 Task: Select a due date automation when advanced on, the moment a card is due add fields with custom field "Resume" unchecked.
Action: Mouse moved to (1238, 92)
Screenshot: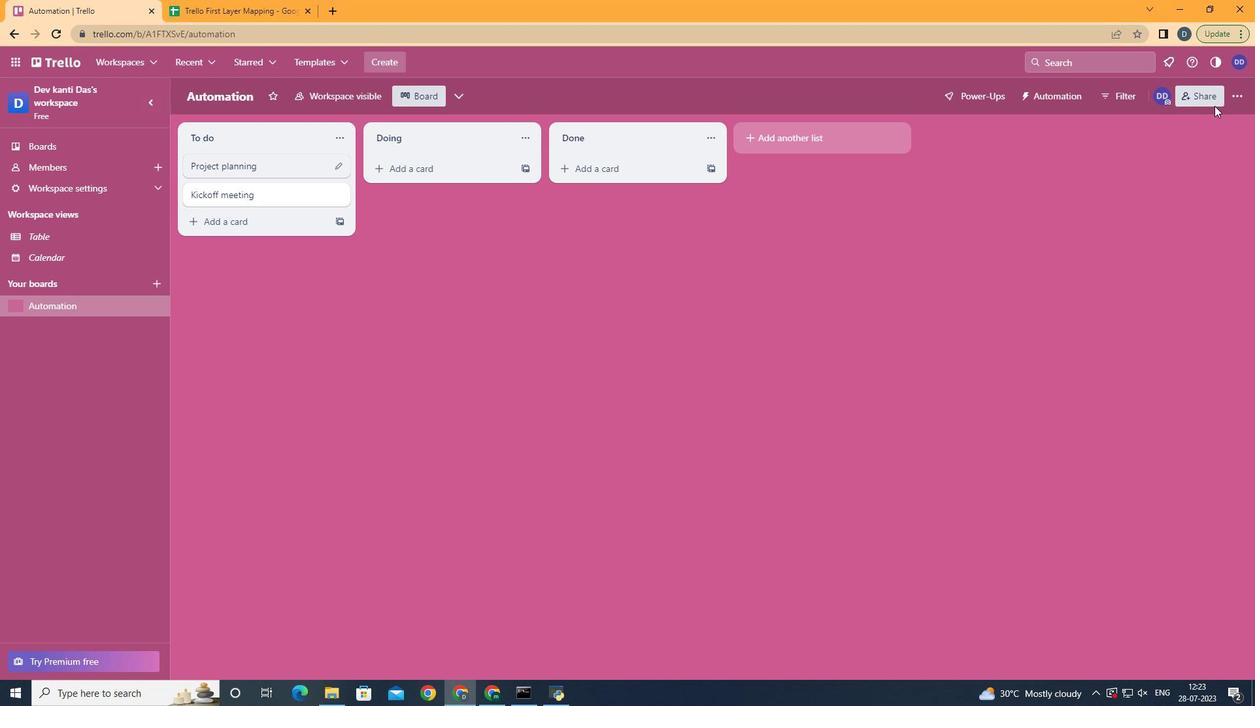 
Action: Mouse pressed left at (1238, 92)
Screenshot: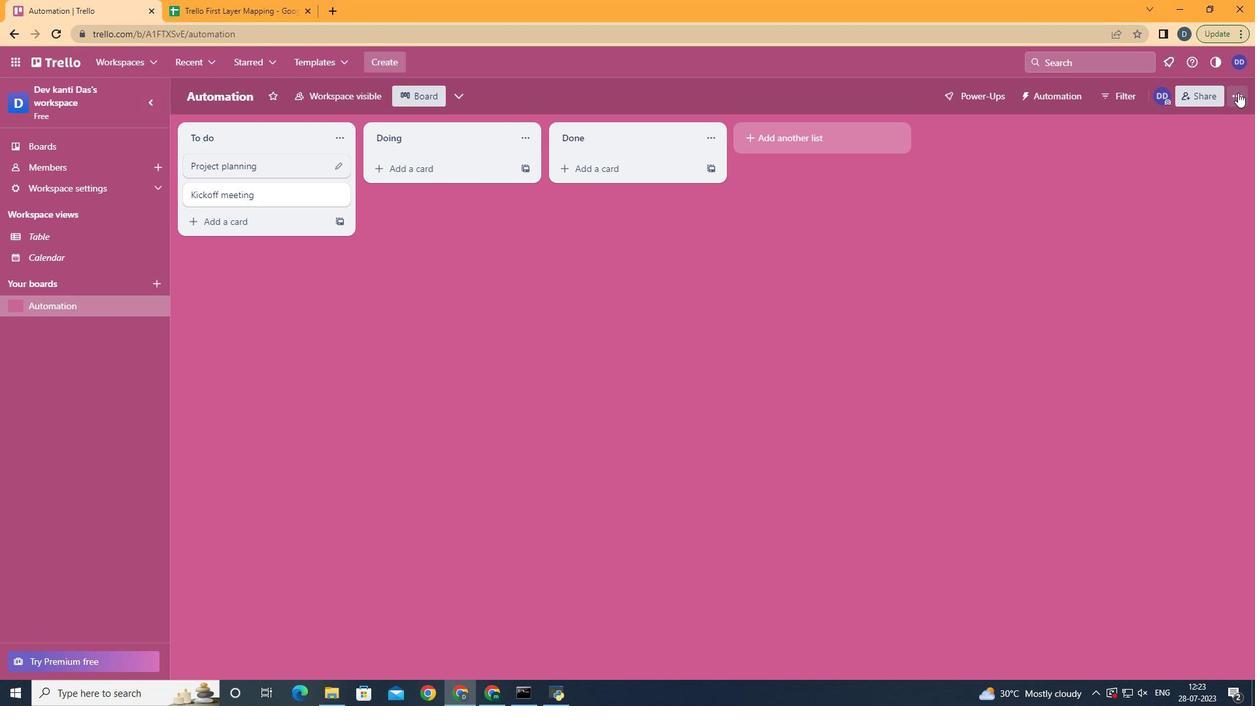 
Action: Mouse moved to (1111, 280)
Screenshot: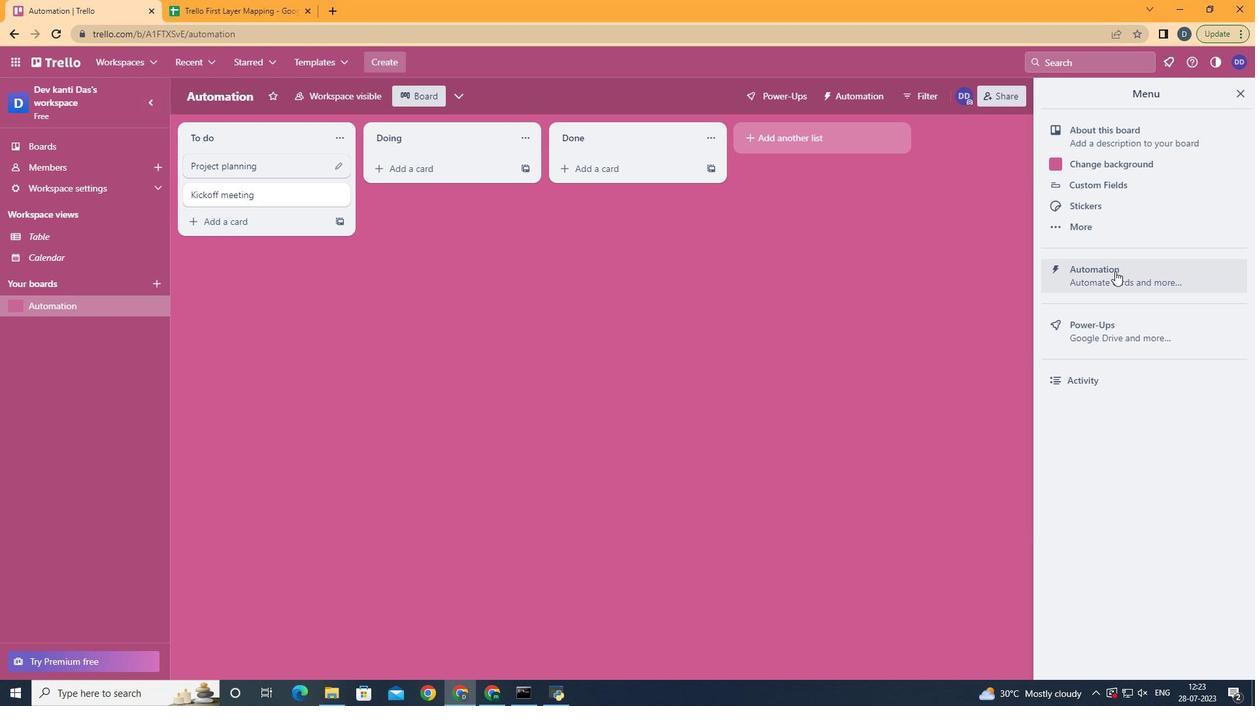 
Action: Mouse pressed left at (1111, 280)
Screenshot: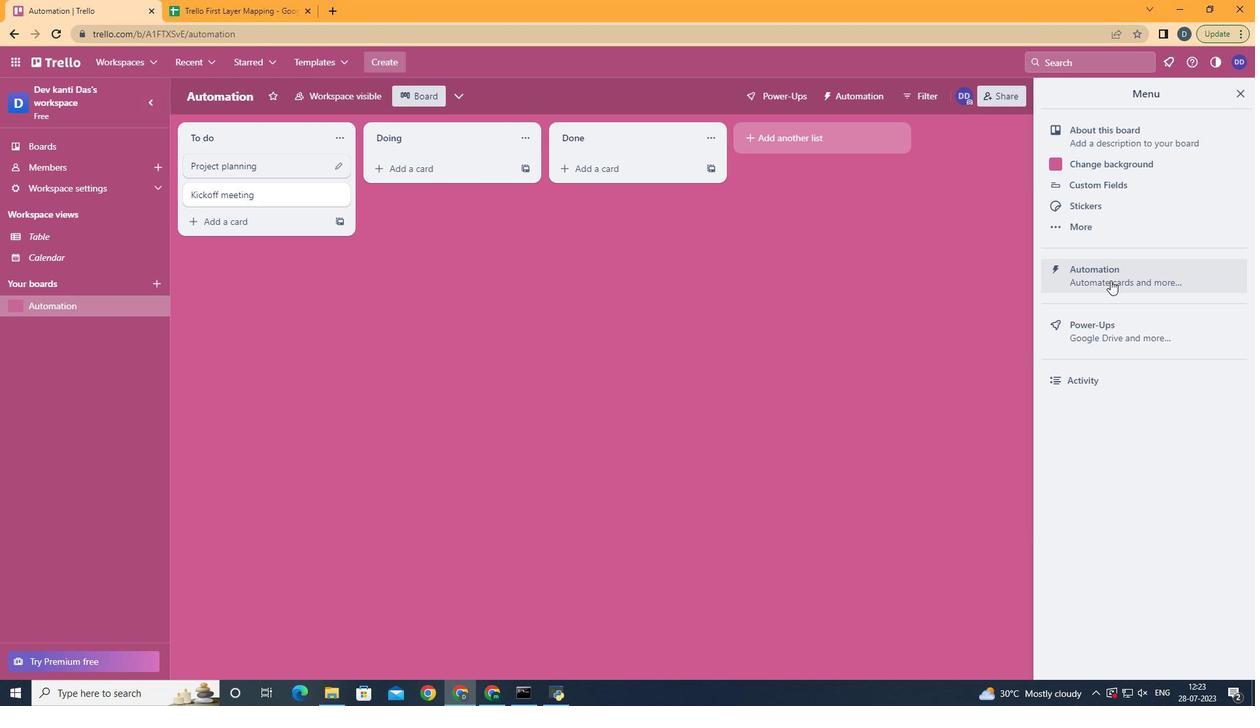 
Action: Mouse moved to (251, 267)
Screenshot: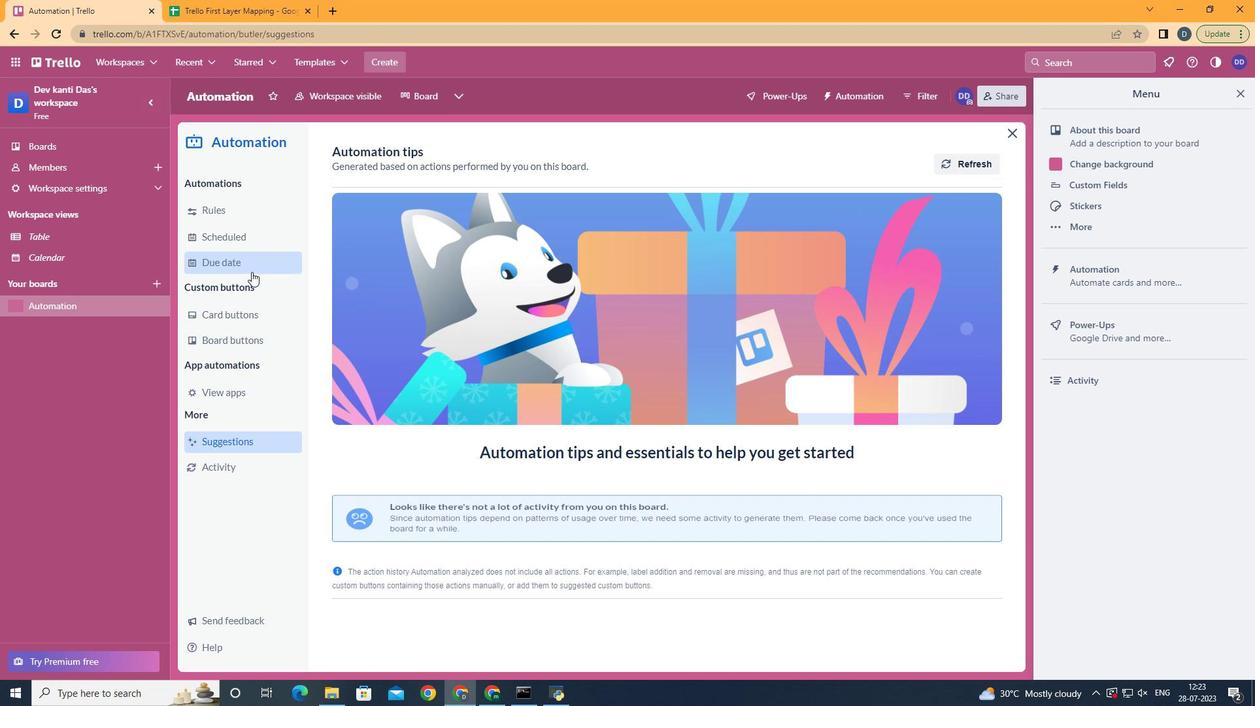 
Action: Mouse pressed left at (251, 267)
Screenshot: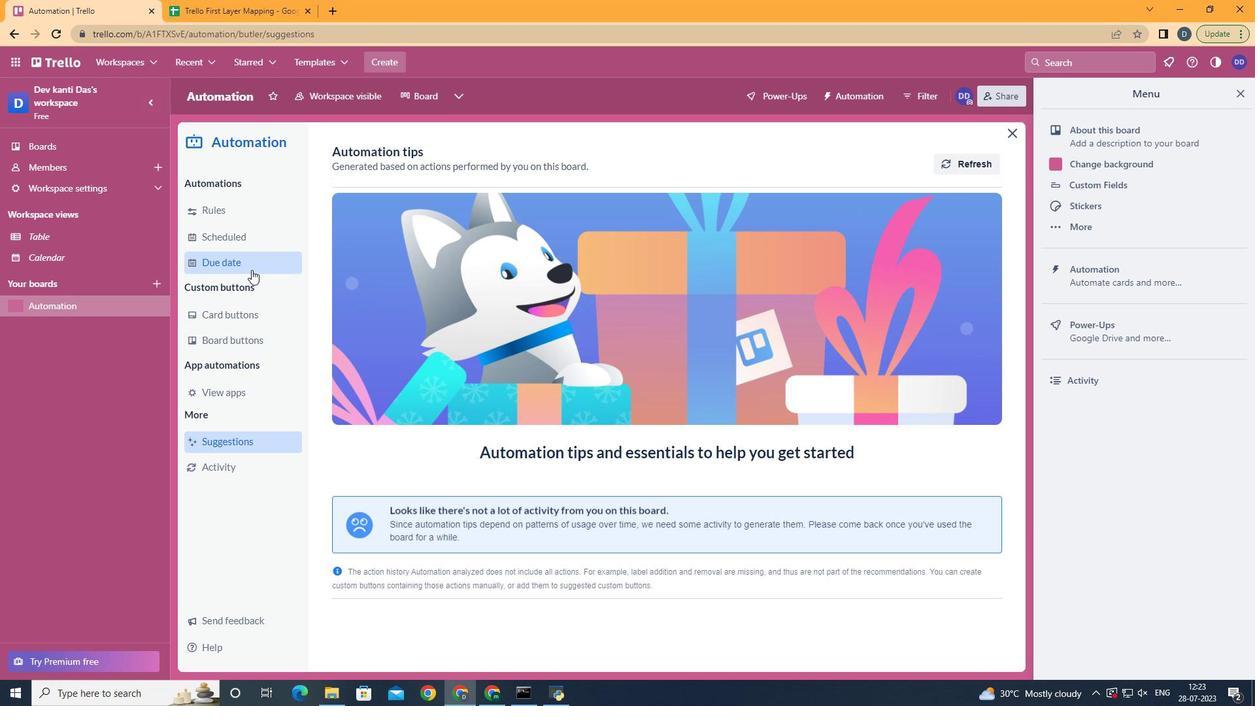 
Action: Mouse moved to (933, 153)
Screenshot: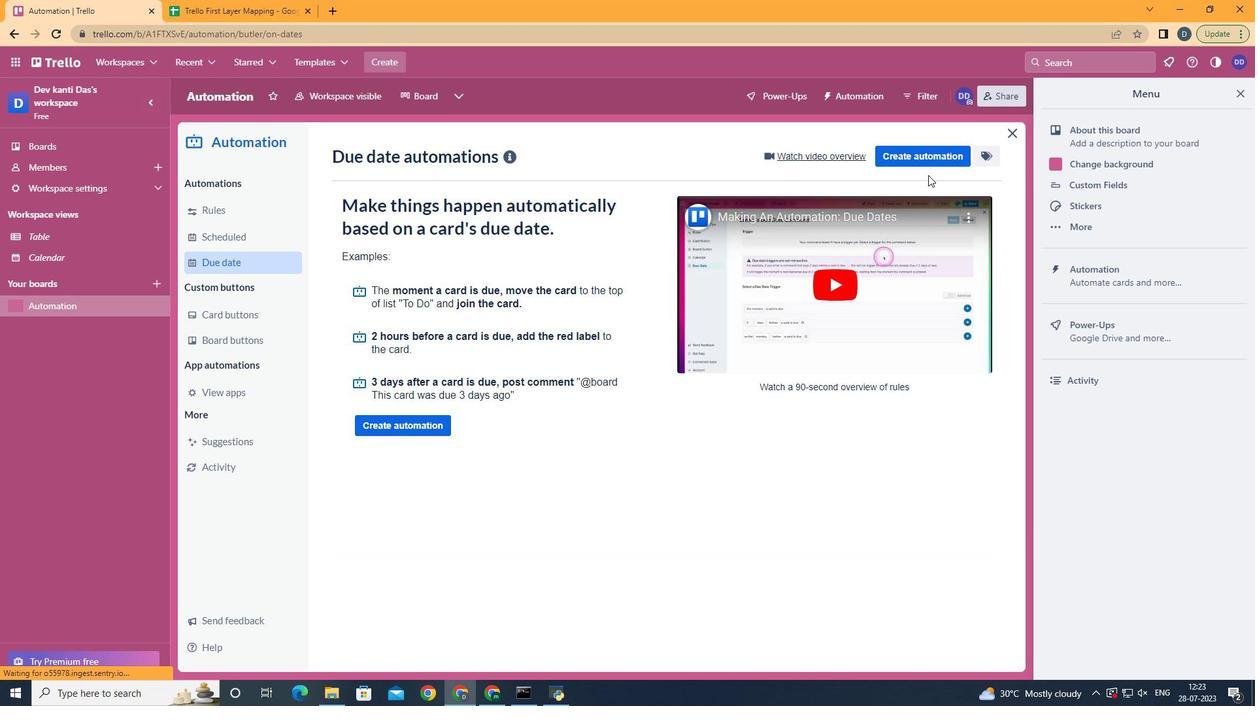 
Action: Mouse pressed left at (933, 153)
Screenshot: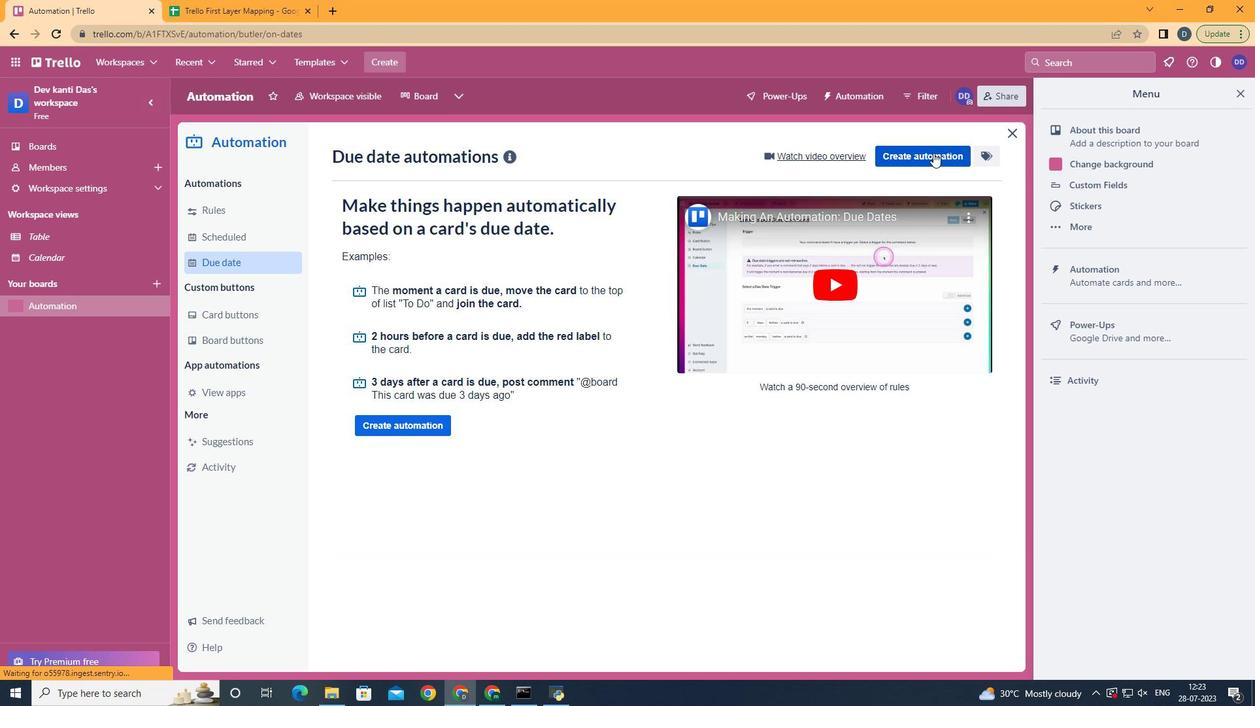 
Action: Mouse moved to (648, 281)
Screenshot: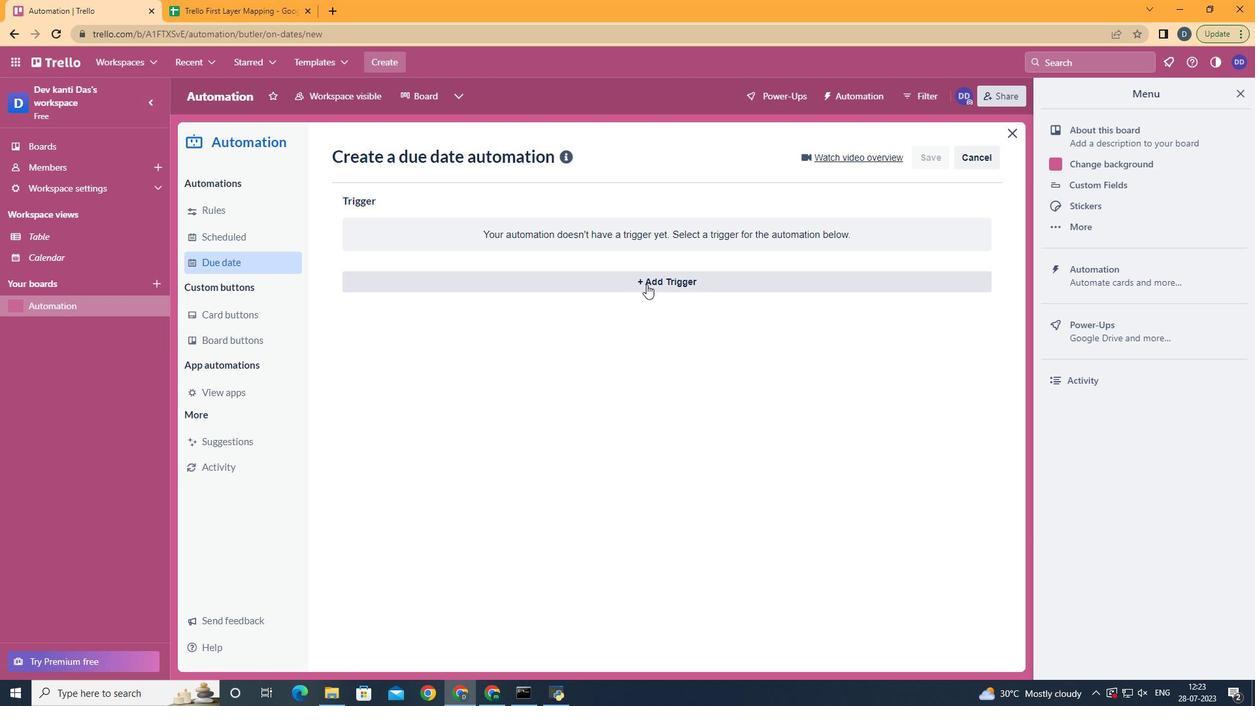 
Action: Mouse pressed left at (648, 281)
Screenshot: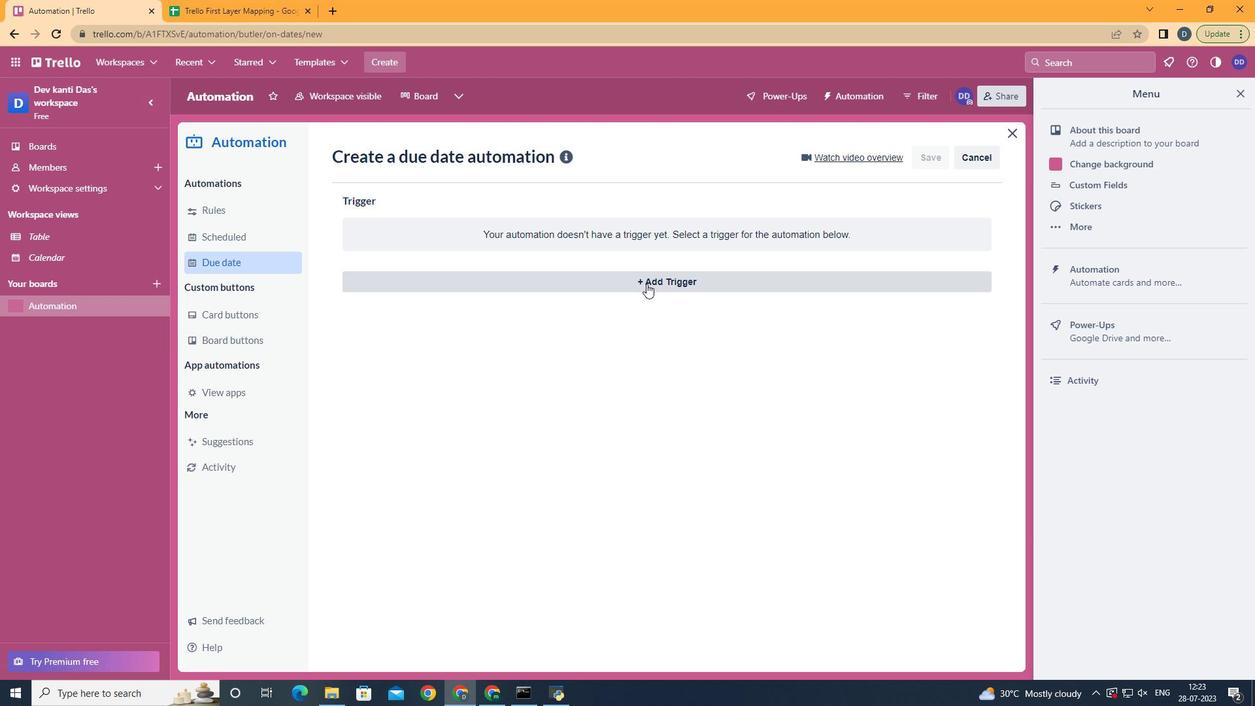 
Action: Mouse moved to (387, 457)
Screenshot: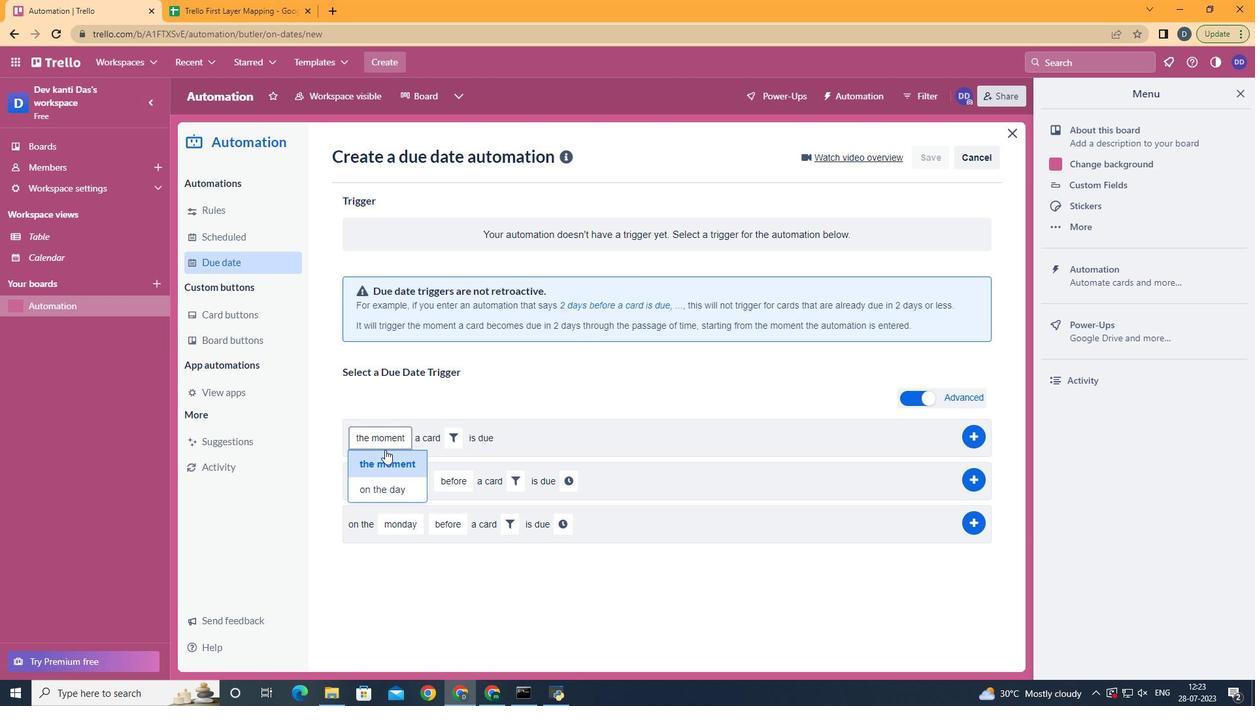 
Action: Mouse pressed left at (387, 457)
Screenshot: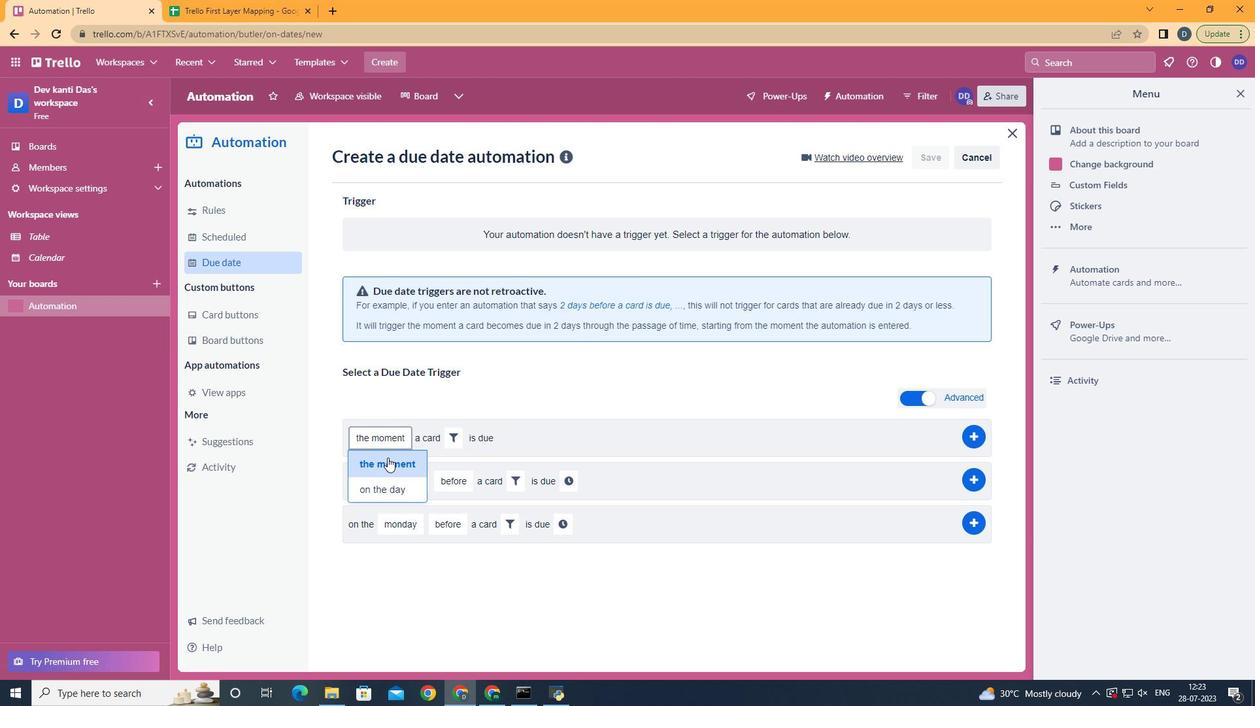
Action: Mouse moved to (459, 435)
Screenshot: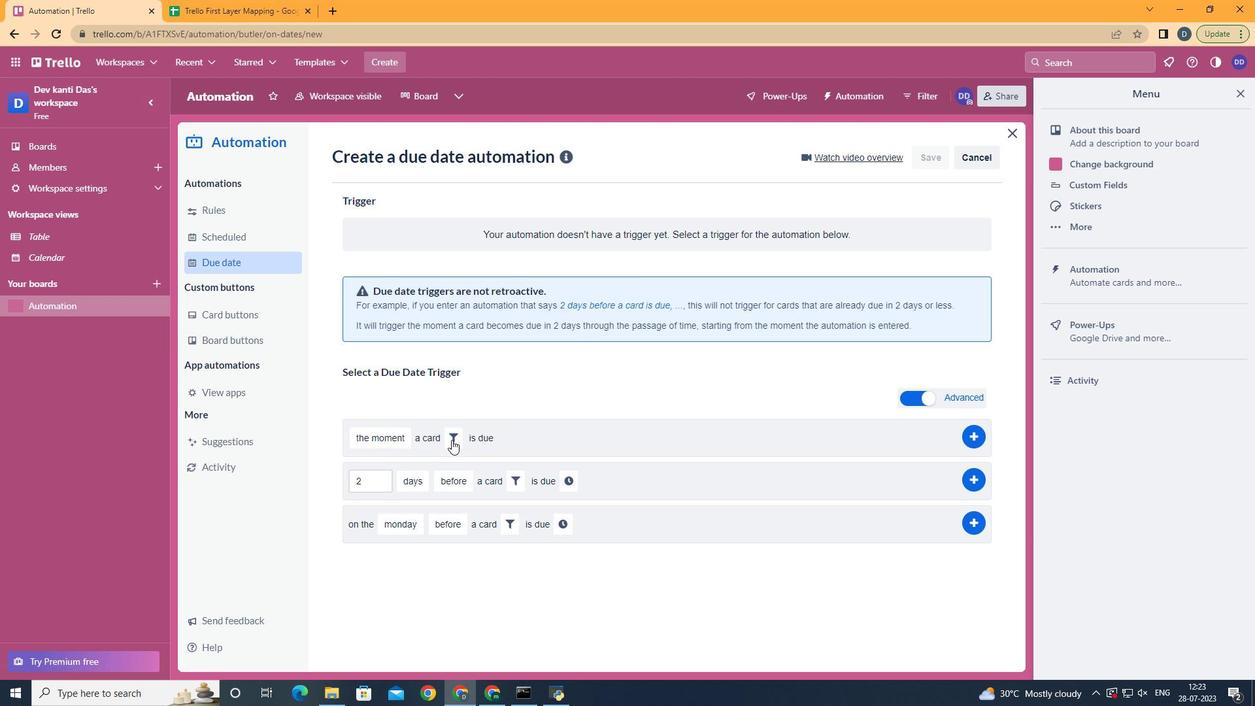 
Action: Mouse pressed left at (459, 435)
Screenshot: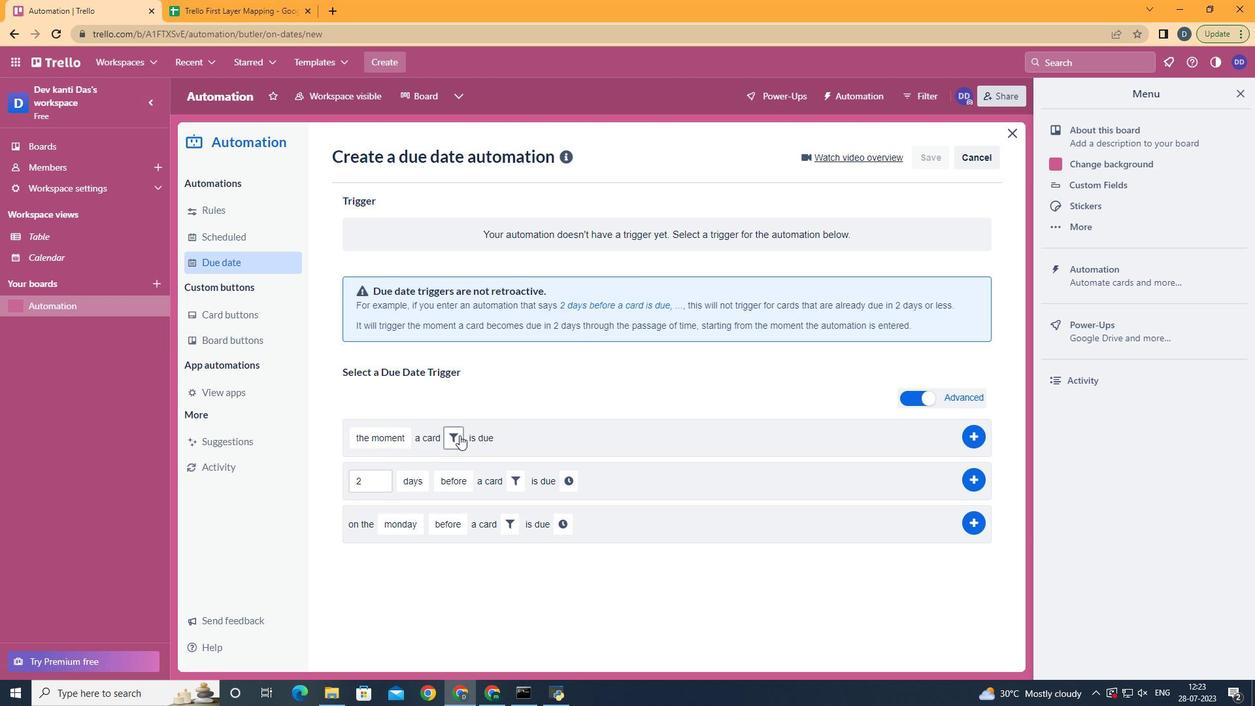 
Action: Mouse moved to (673, 493)
Screenshot: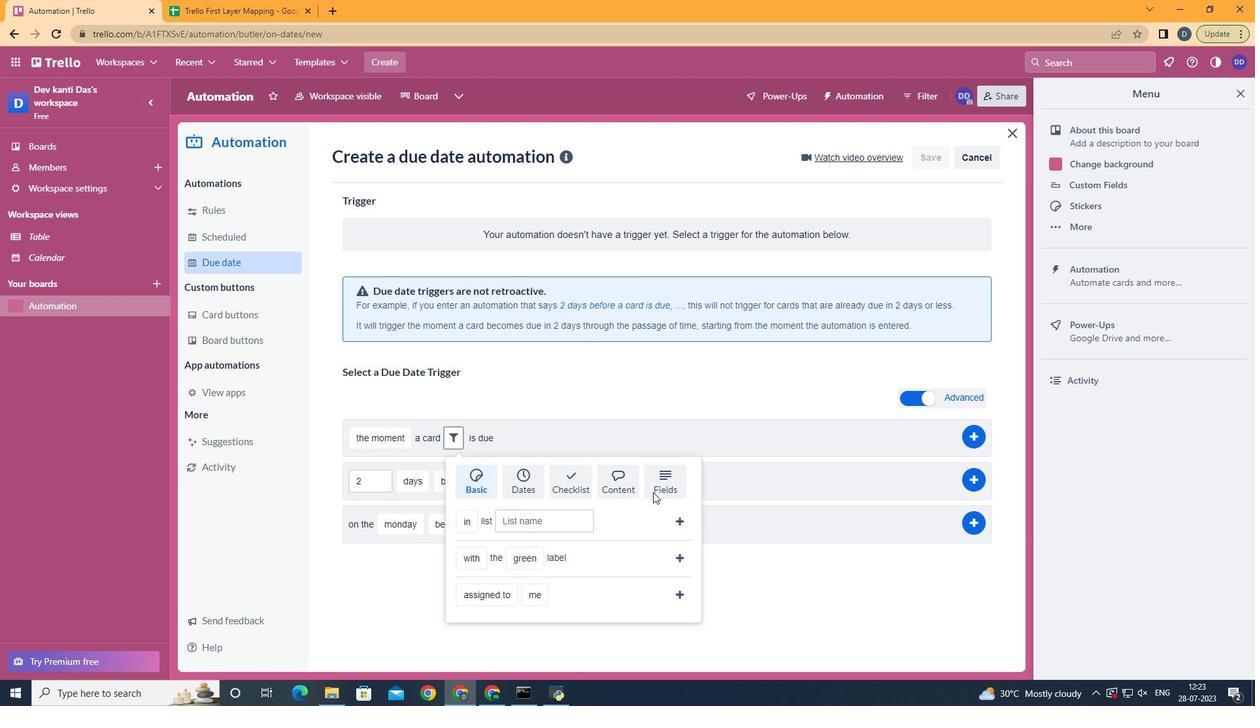 
Action: Mouse pressed left at (673, 493)
Screenshot: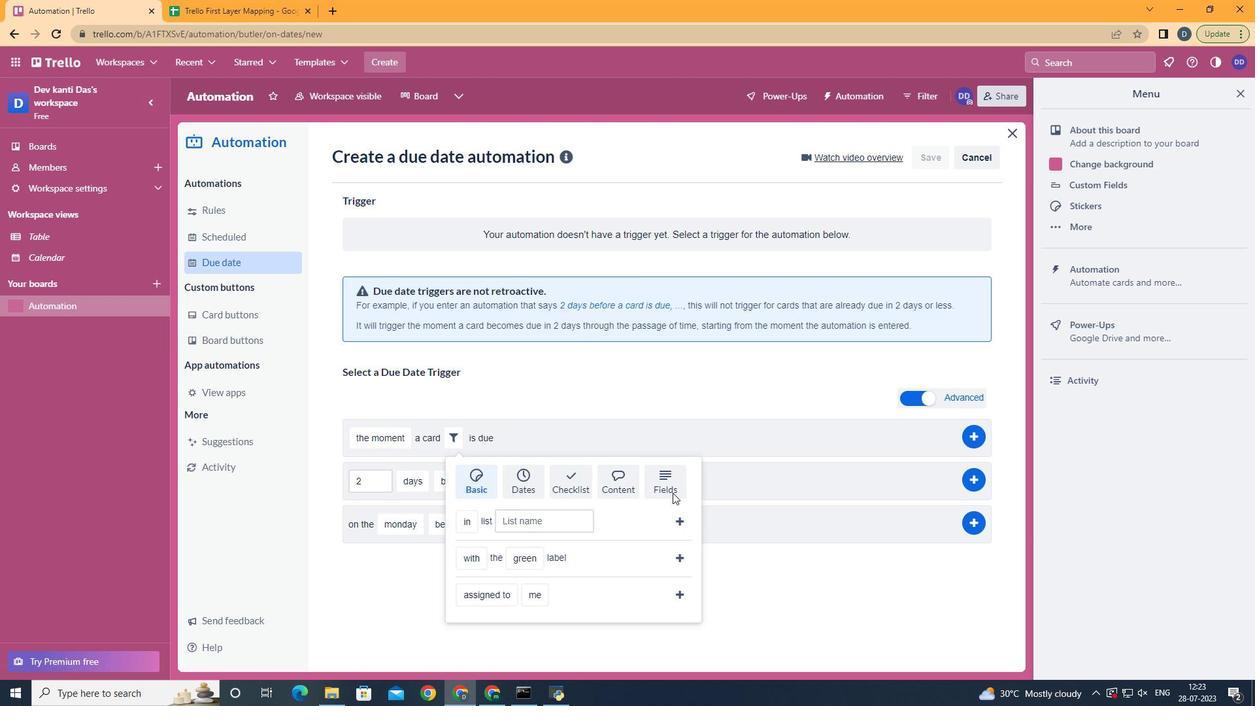 
Action: Mouse moved to (714, 524)
Screenshot: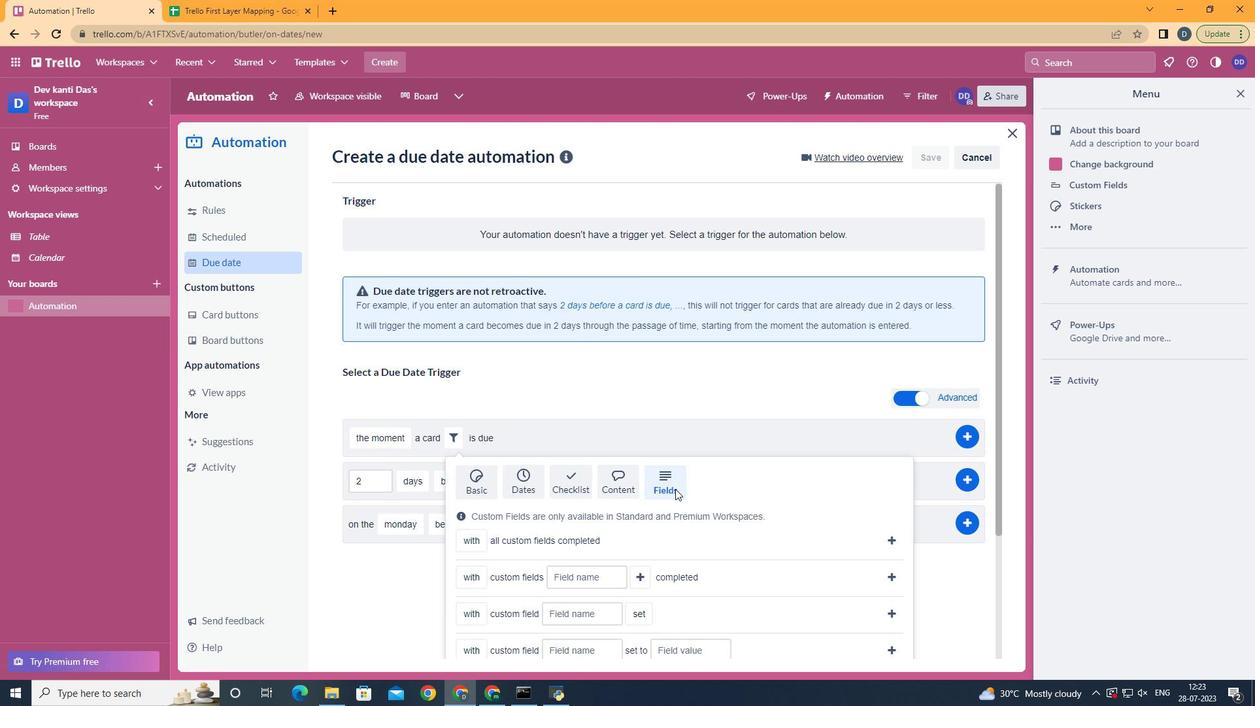 
Action: Mouse scrolled (714, 523) with delta (0, 0)
Screenshot: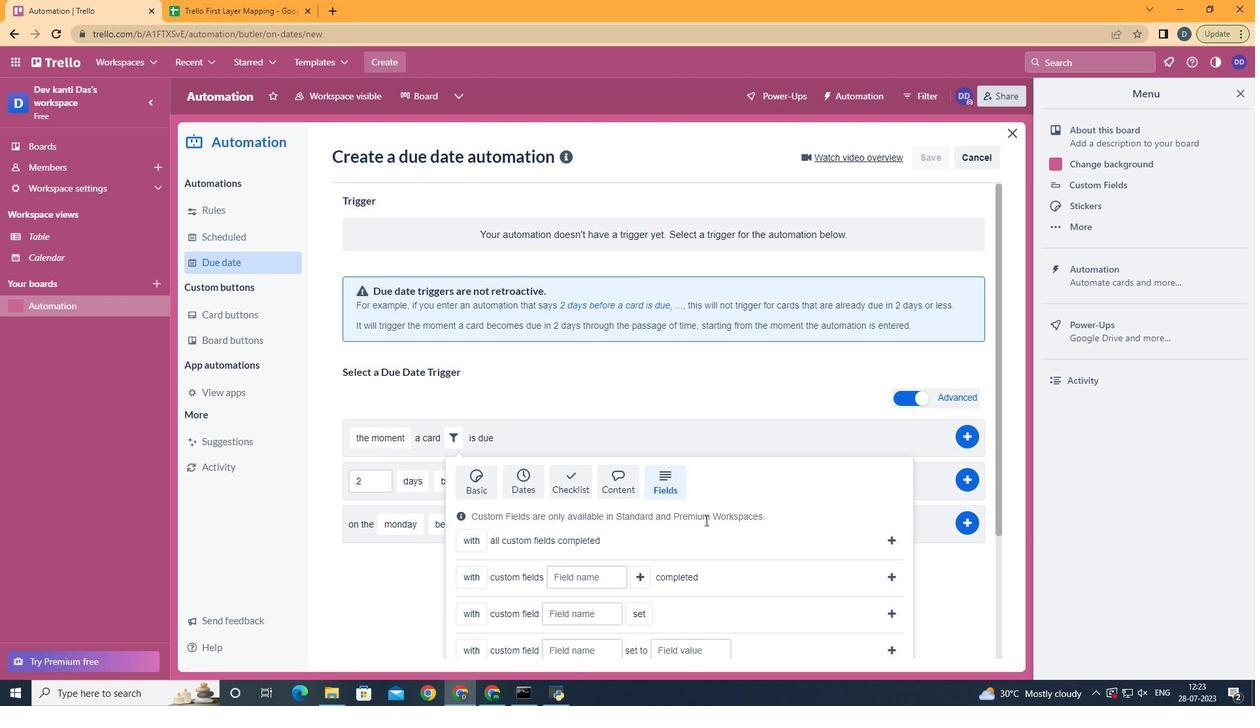 
Action: Mouse scrolled (714, 523) with delta (0, 0)
Screenshot: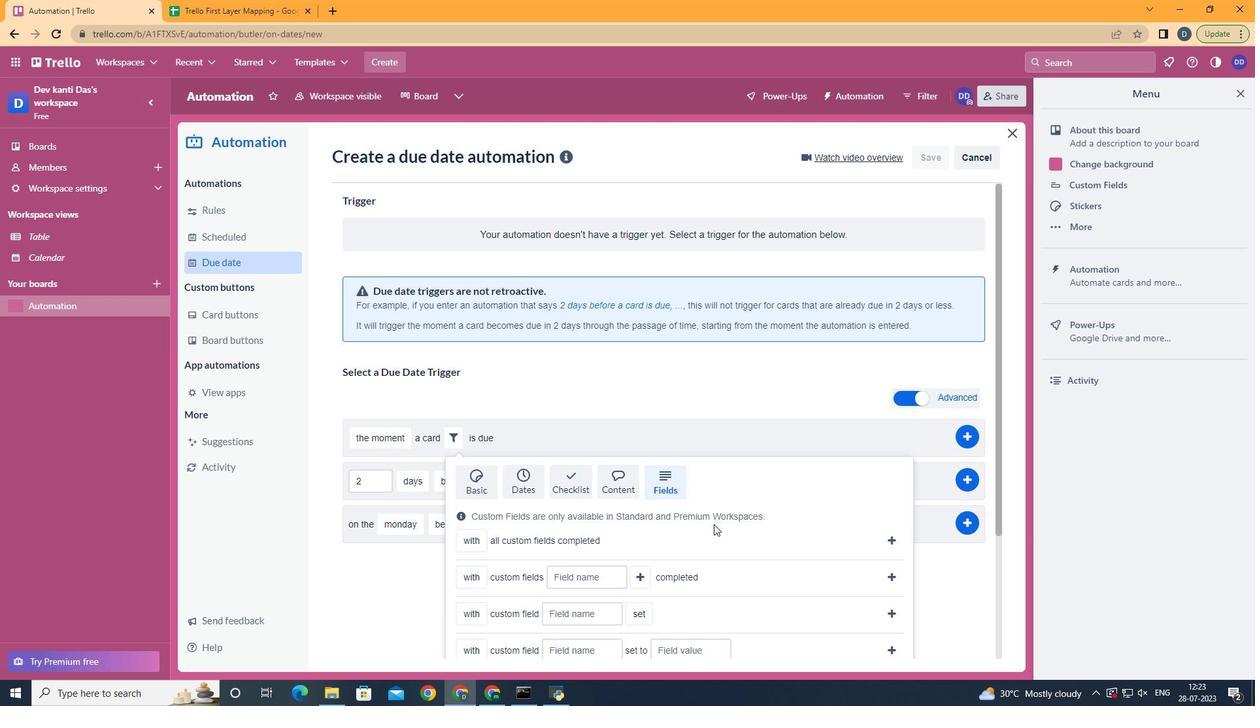 
Action: Mouse moved to (492, 579)
Screenshot: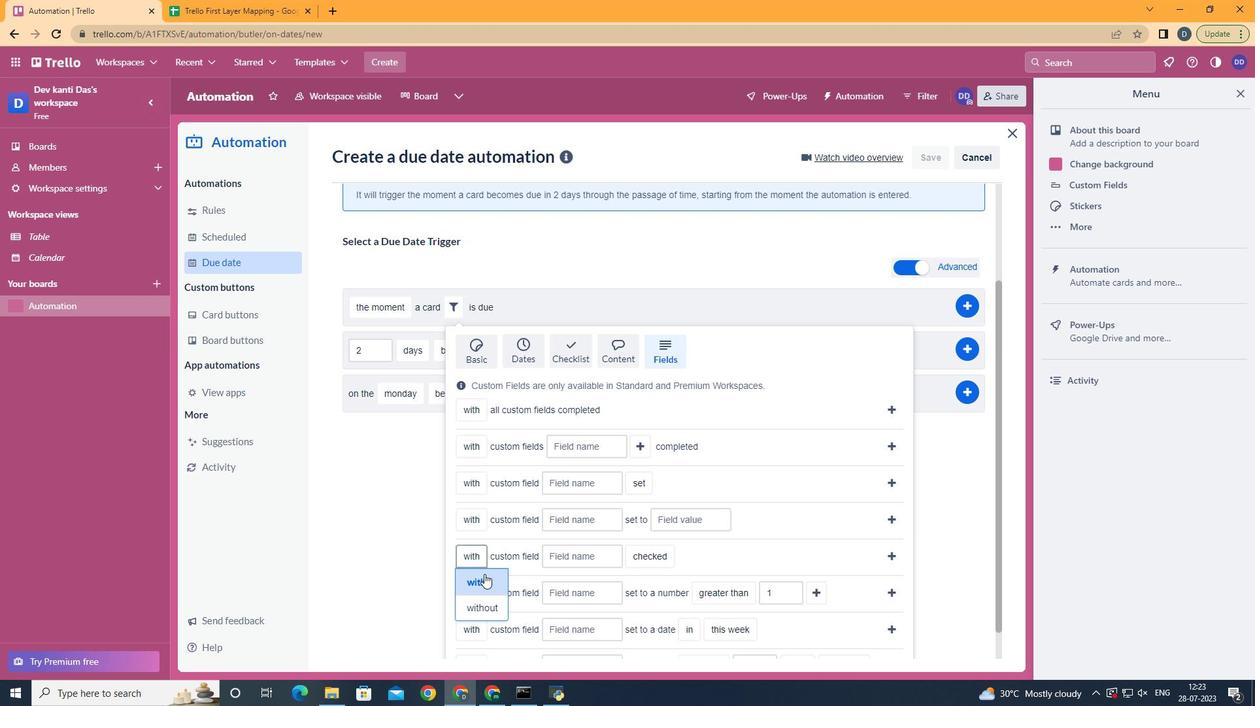 
Action: Mouse pressed left at (492, 579)
Screenshot: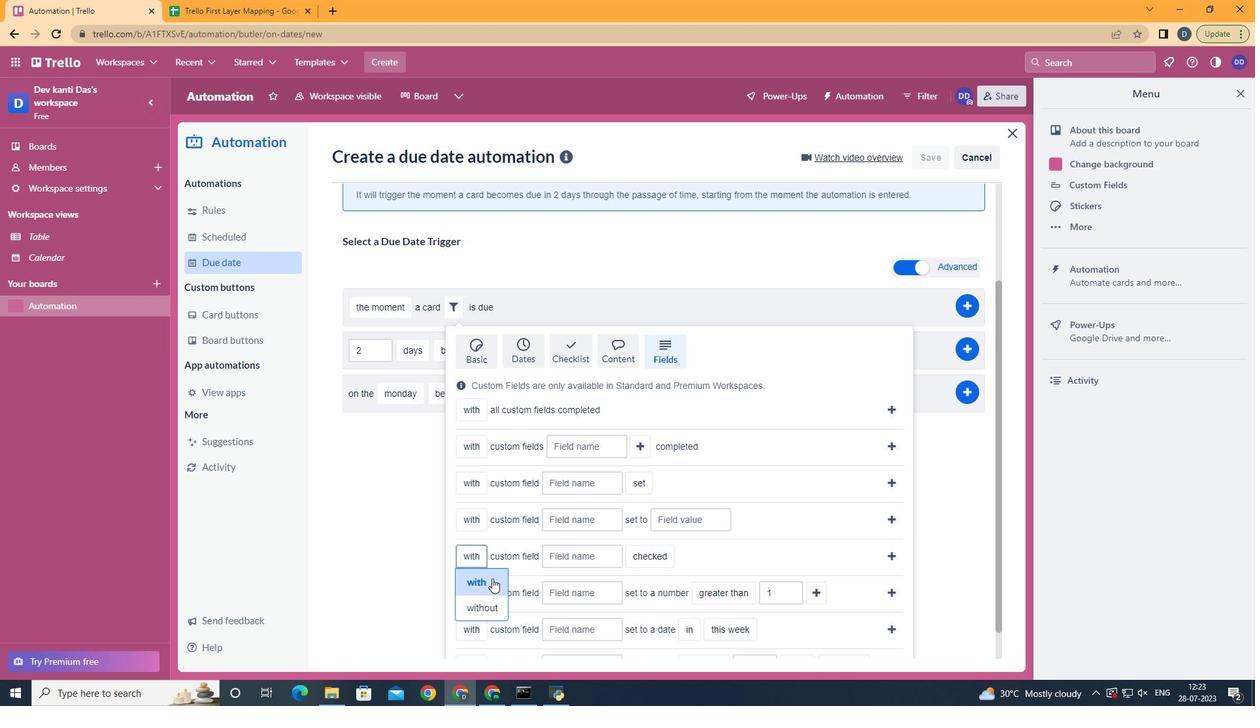 
Action: Mouse moved to (557, 559)
Screenshot: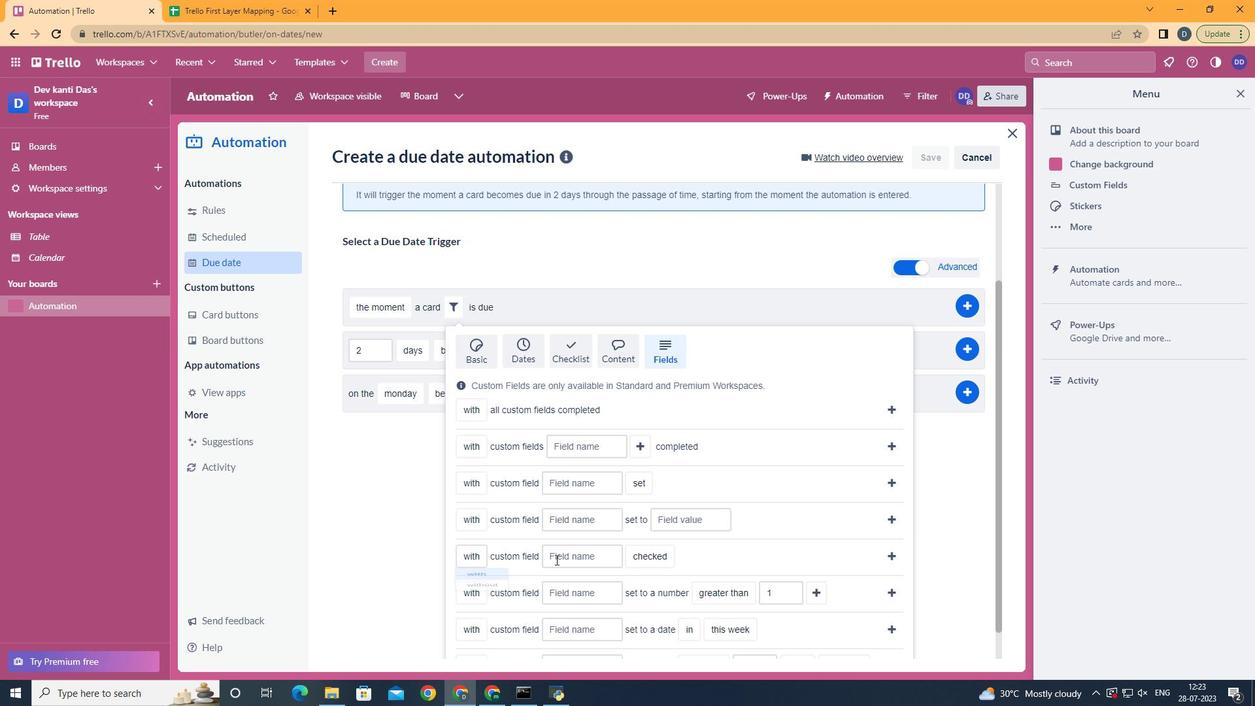 
Action: Mouse pressed left at (557, 559)
Screenshot: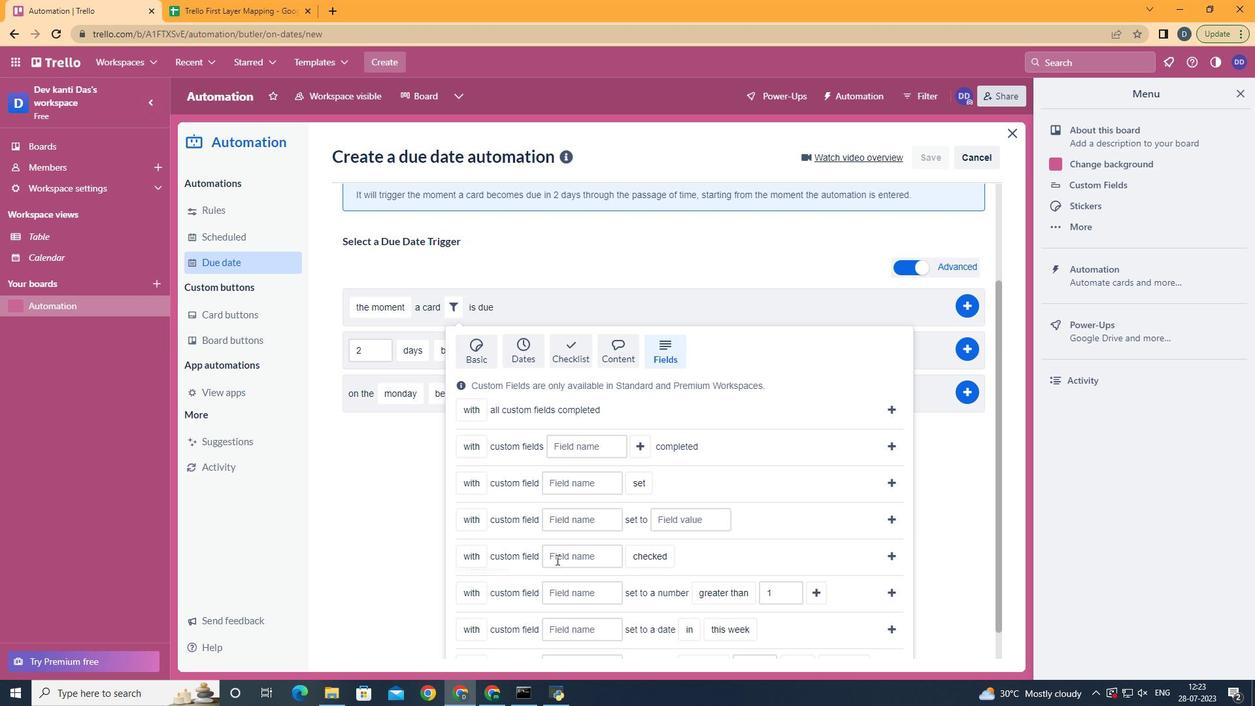 
Action: Key pressed <Key.shift>Resume
Screenshot: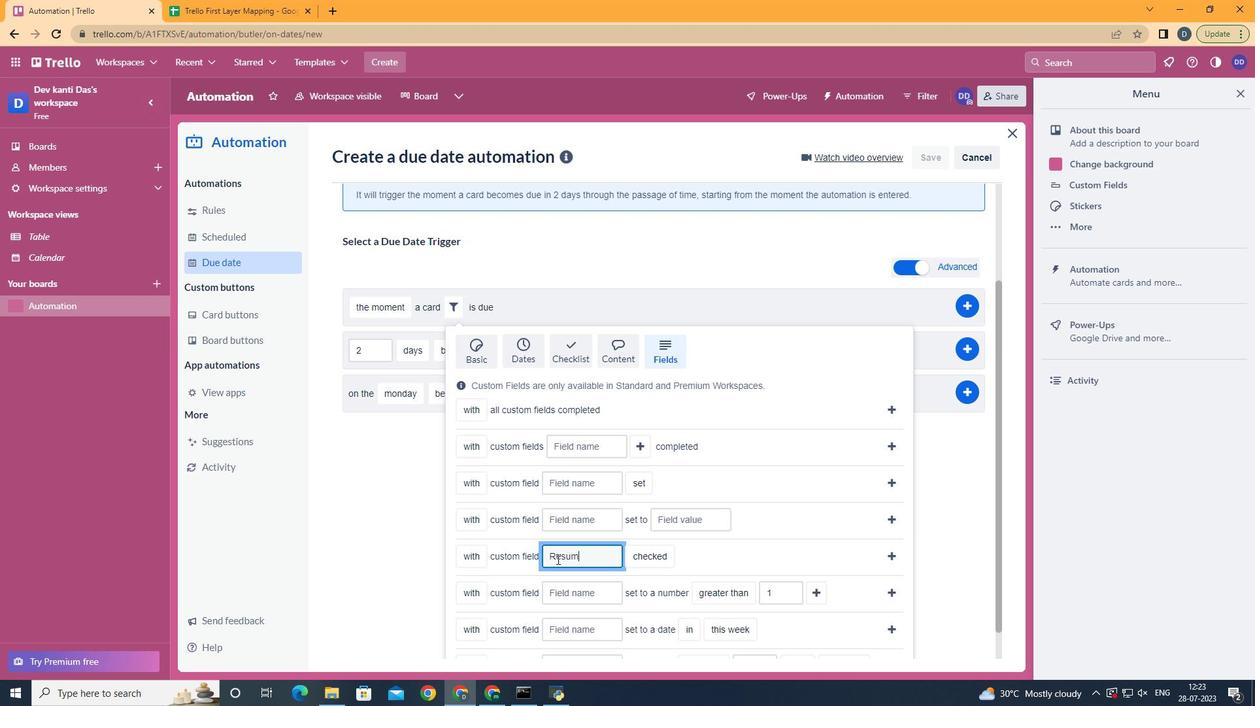 
Action: Mouse moved to (661, 601)
Screenshot: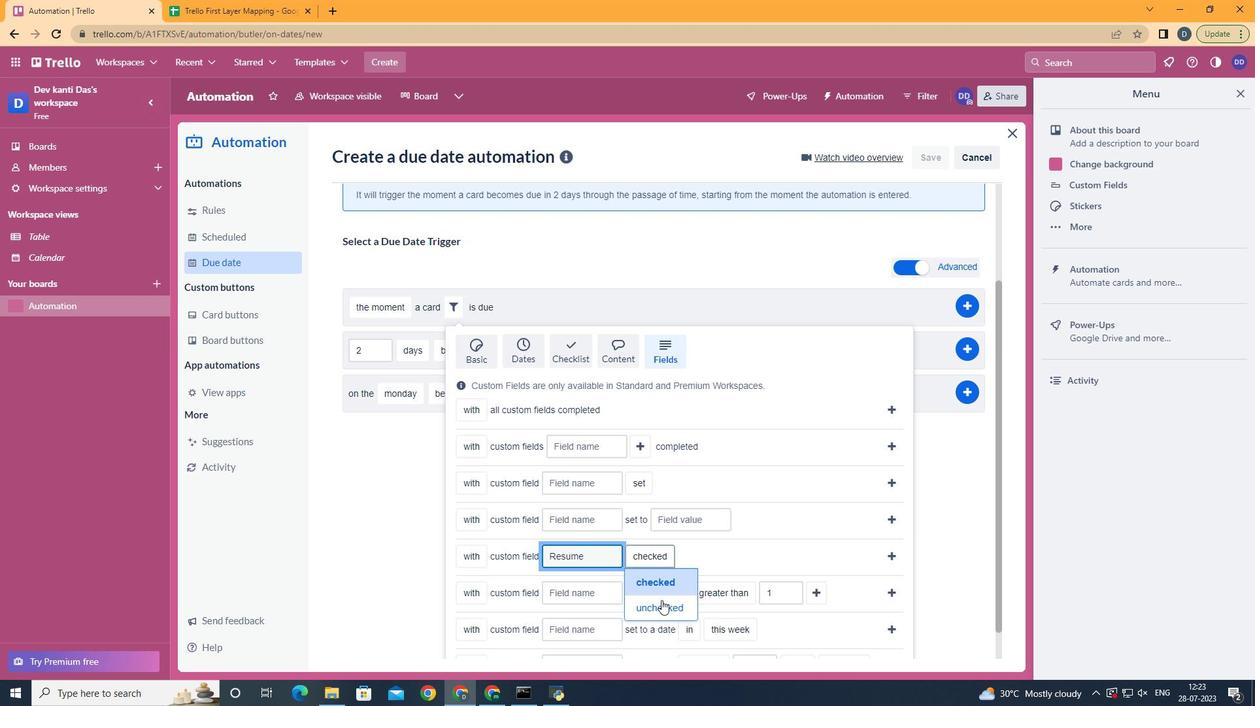 
Action: Mouse pressed left at (661, 601)
Screenshot: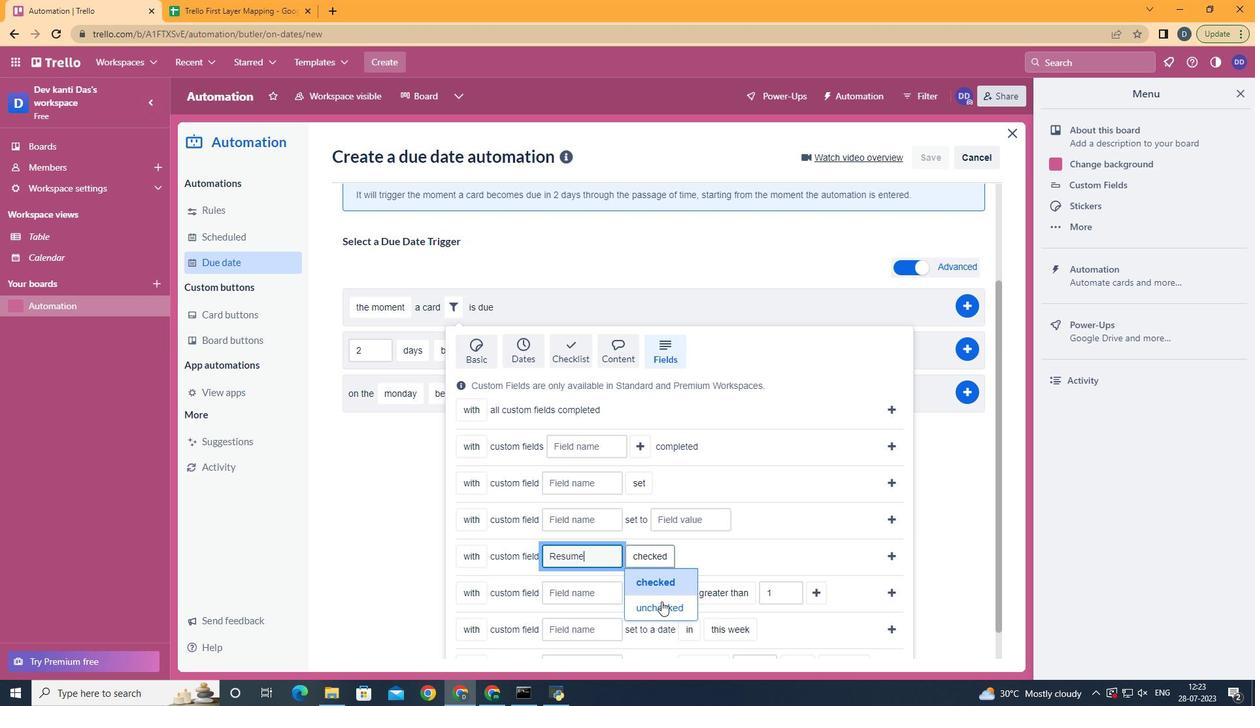 
Action: Mouse moved to (895, 551)
Screenshot: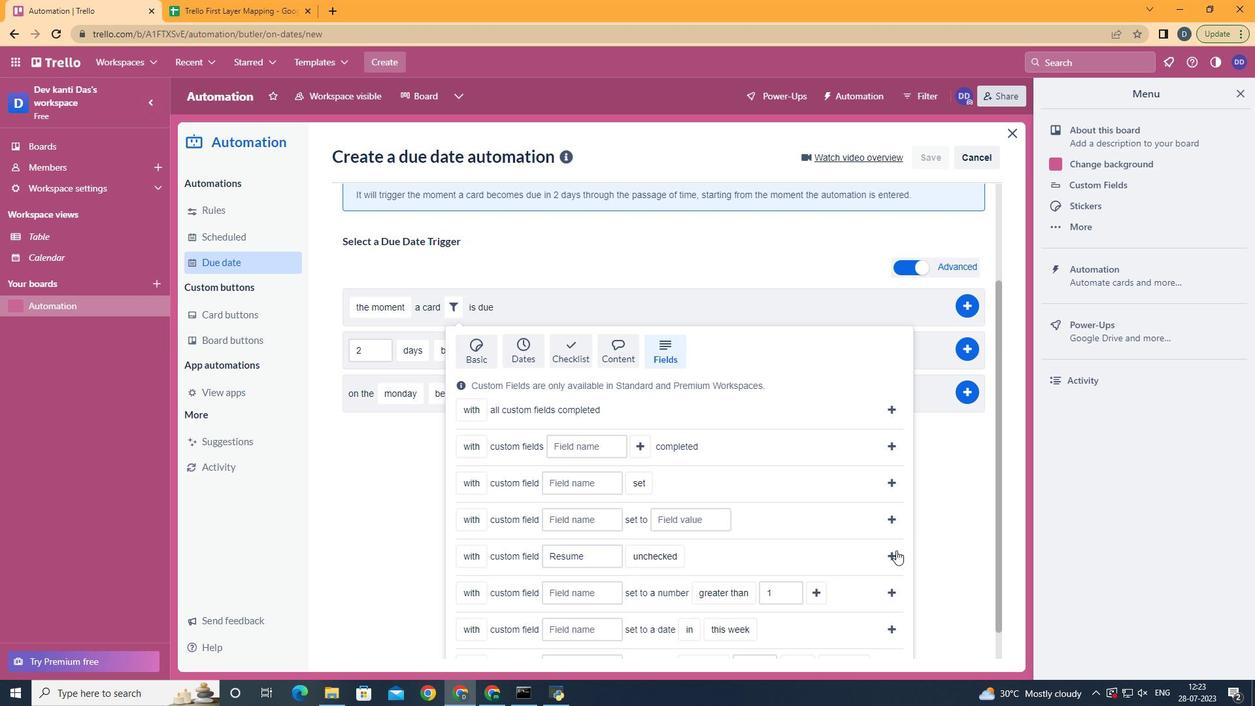 
Action: Mouse pressed left at (895, 551)
Screenshot: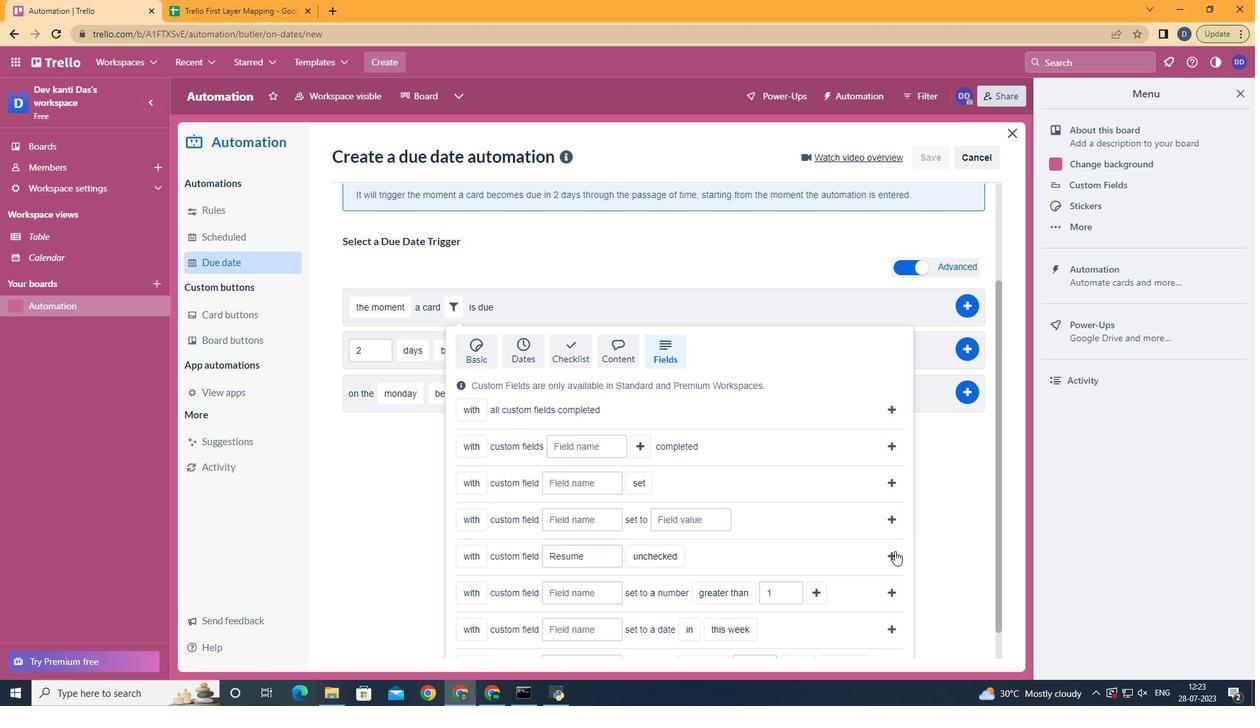 
Action: Mouse moved to (779, 414)
Screenshot: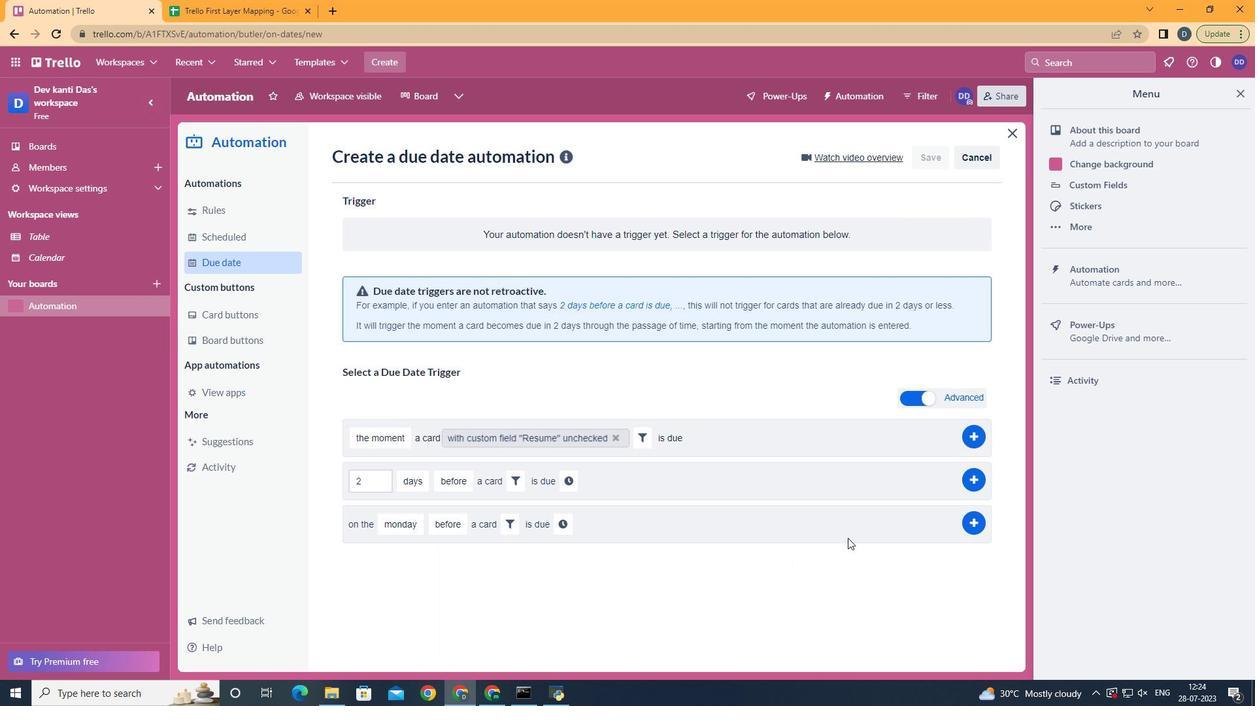 
